 Task: Add Daisy 2% Cottage Cheese to the cart.
Action: Mouse moved to (18, 85)
Screenshot: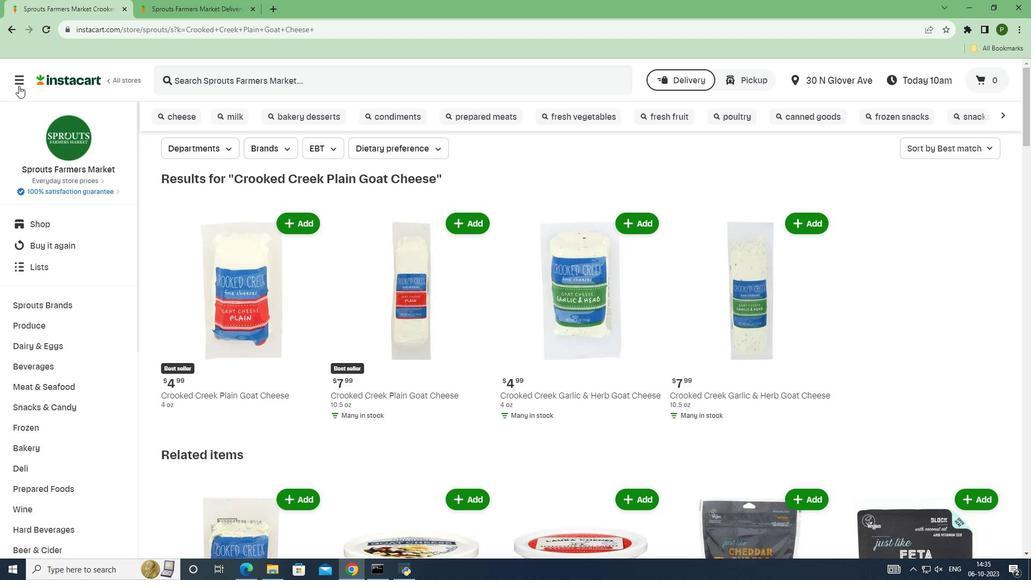
Action: Mouse pressed left at (18, 85)
Screenshot: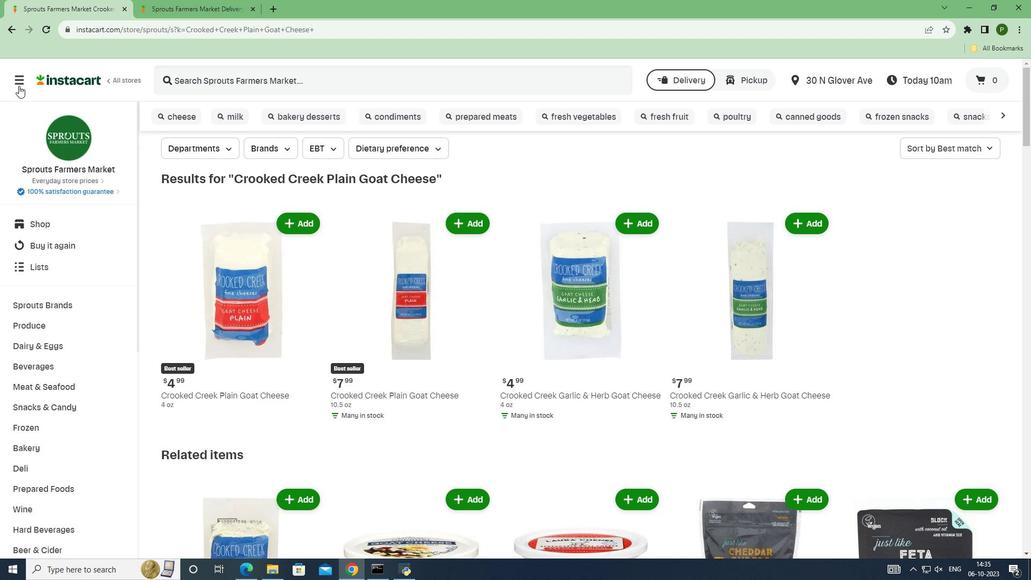 
Action: Mouse moved to (40, 286)
Screenshot: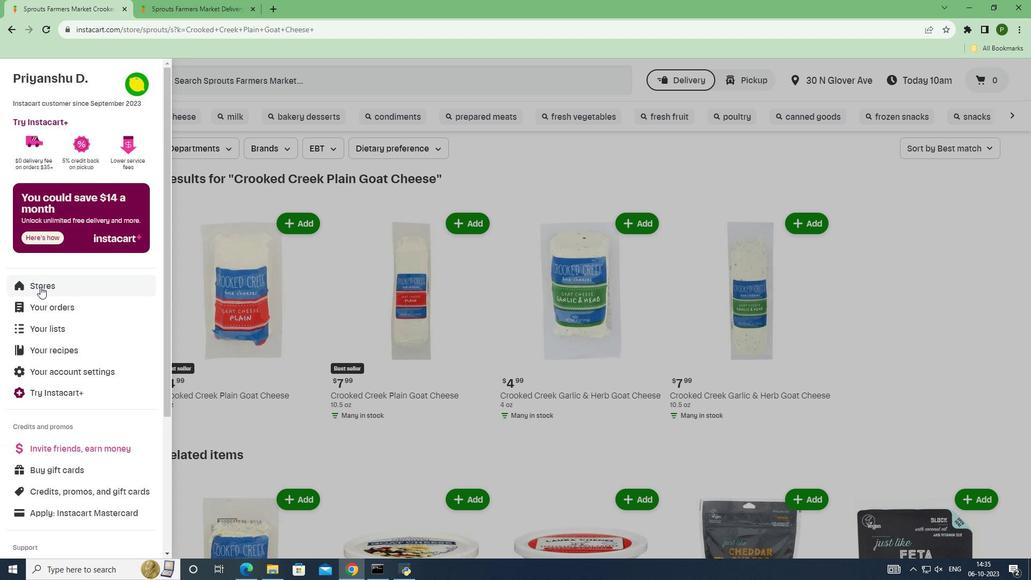 
Action: Mouse pressed left at (40, 286)
Screenshot: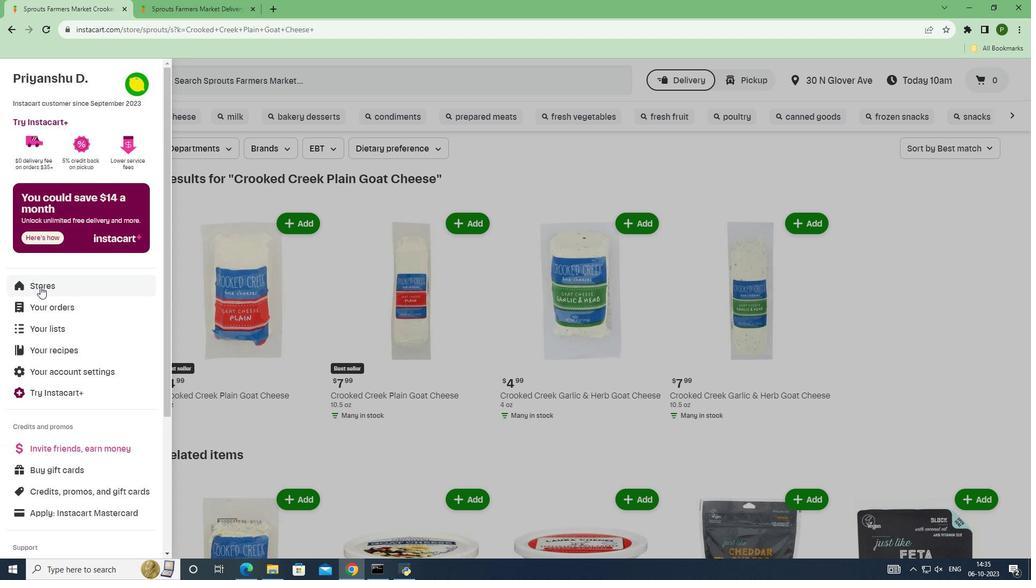 
Action: Mouse moved to (254, 124)
Screenshot: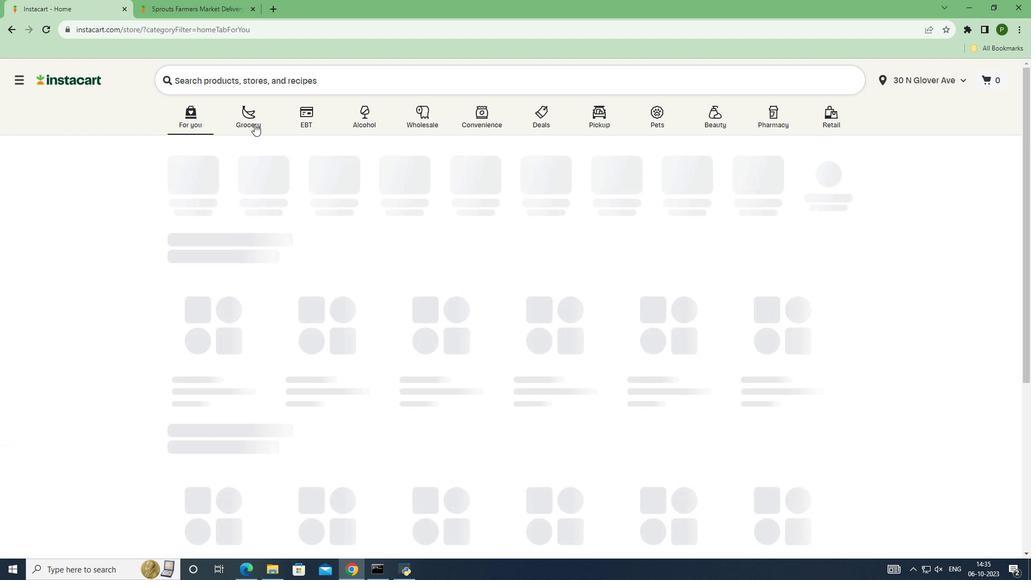 
Action: Mouse pressed left at (254, 124)
Screenshot: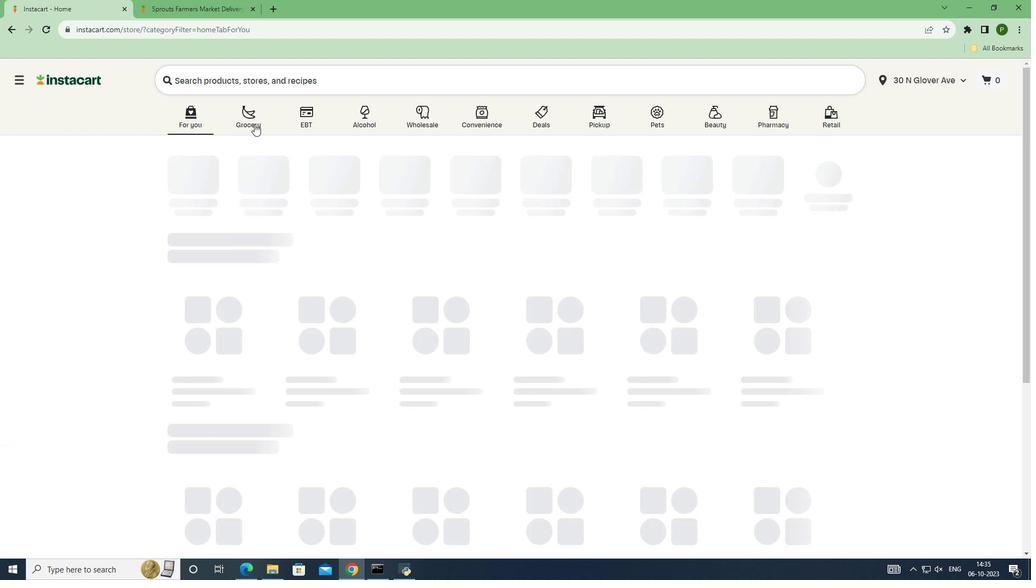 
Action: Mouse moved to (666, 253)
Screenshot: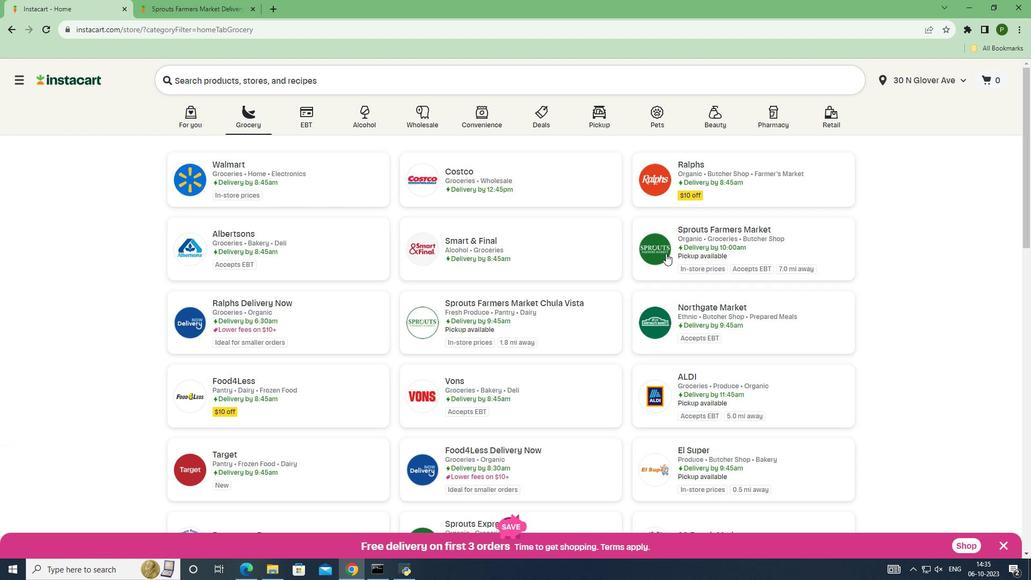 
Action: Mouse pressed left at (666, 253)
Screenshot: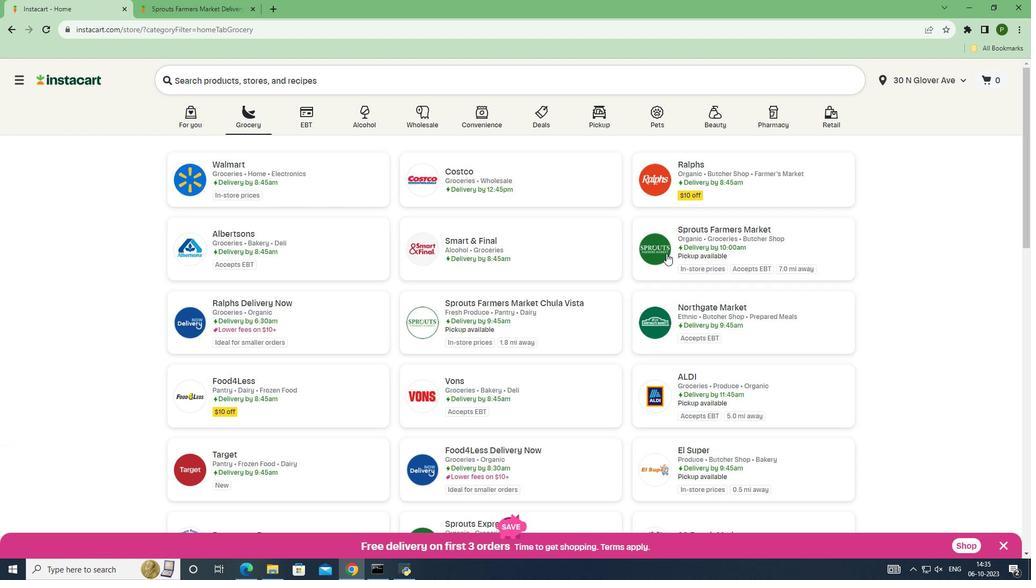 
Action: Mouse moved to (71, 343)
Screenshot: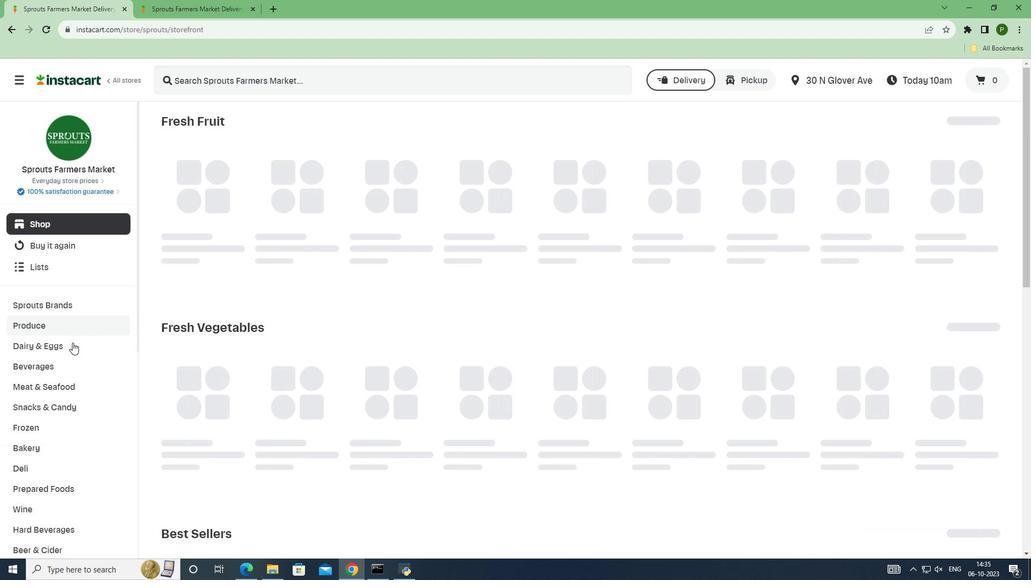 
Action: Mouse pressed left at (71, 343)
Screenshot: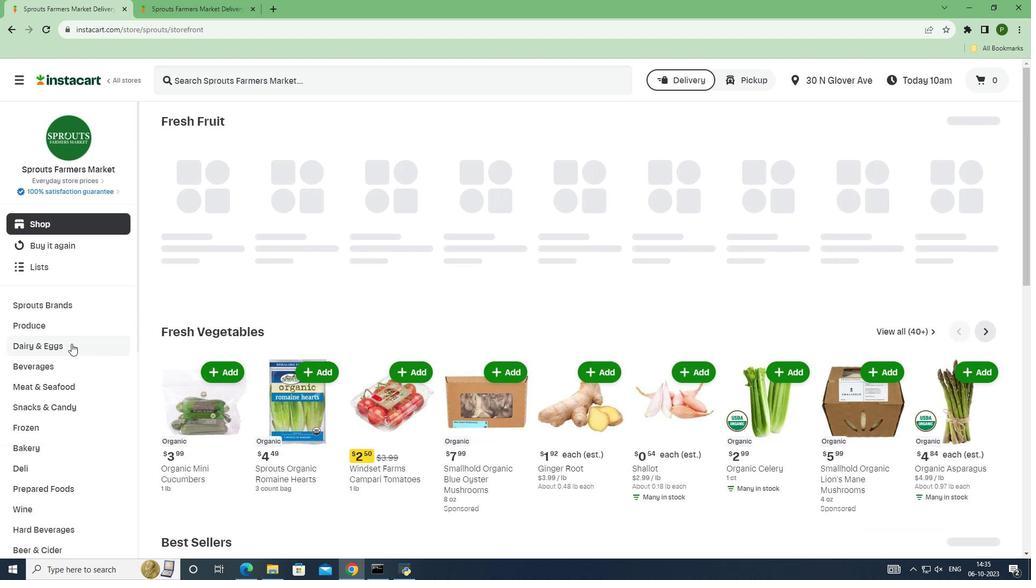 
Action: Mouse moved to (62, 387)
Screenshot: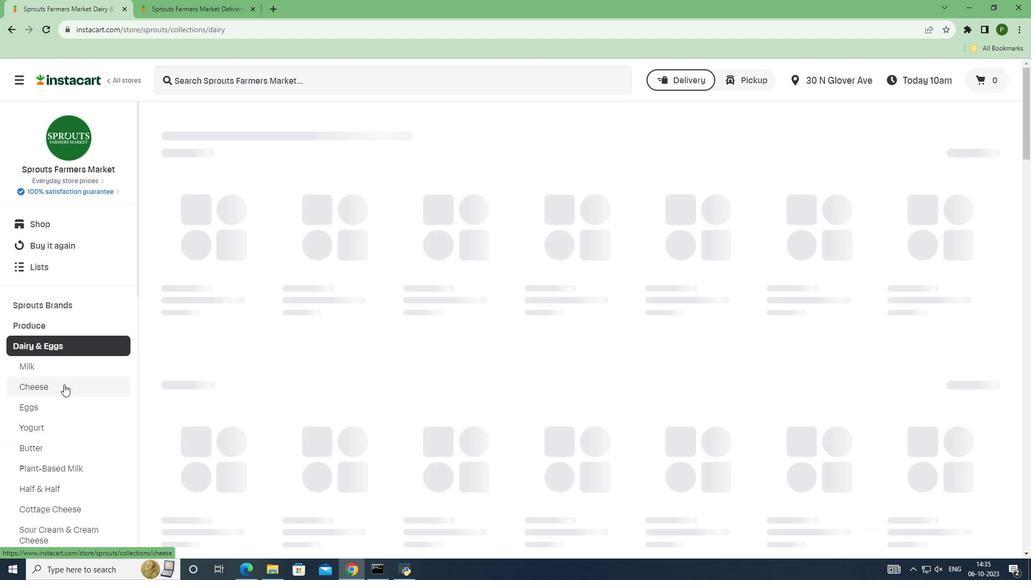 
Action: Mouse pressed left at (62, 387)
Screenshot: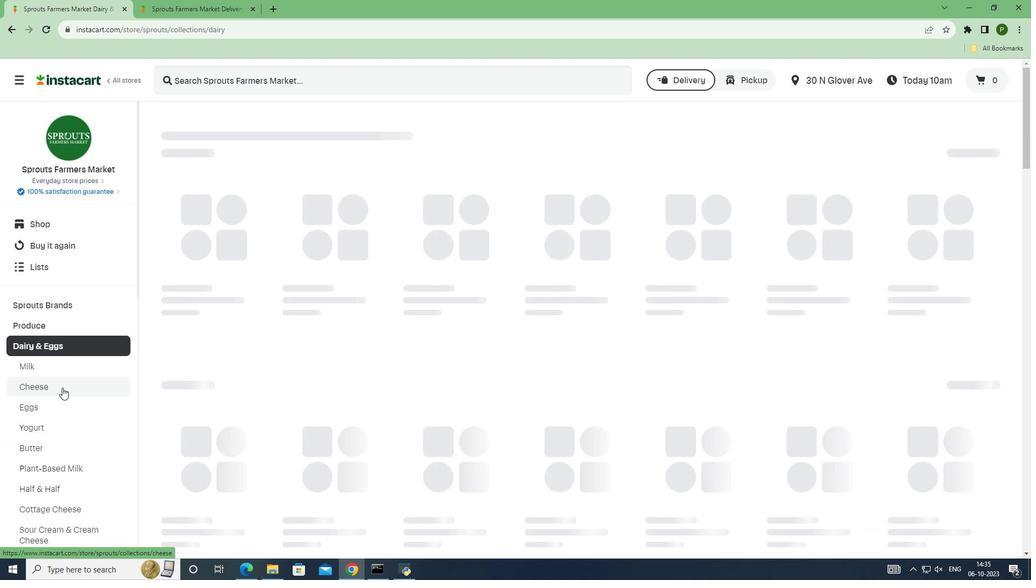 
Action: Mouse moved to (216, 85)
Screenshot: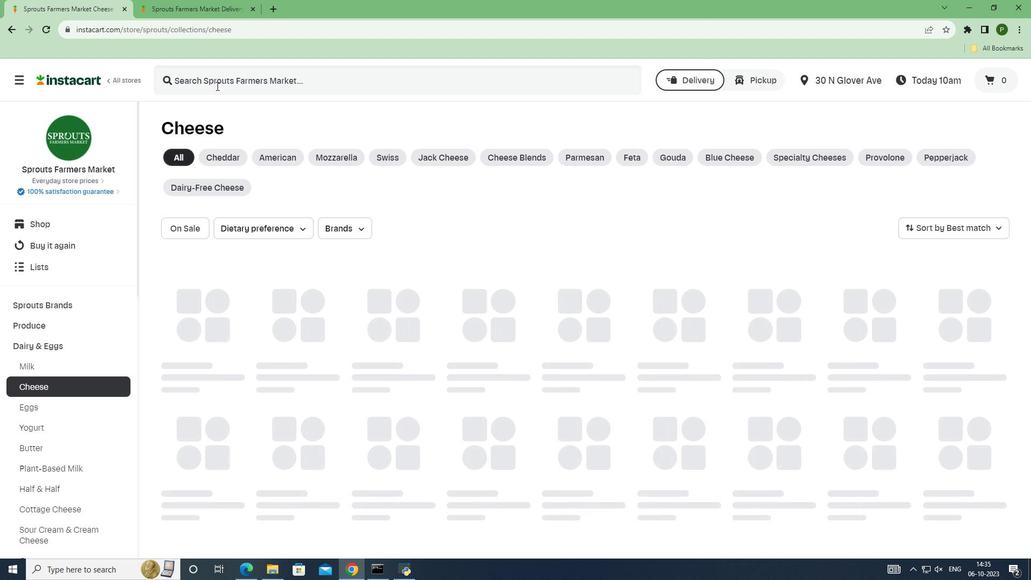 
Action: Mouse pressed left at (216, 85)
Screenshot: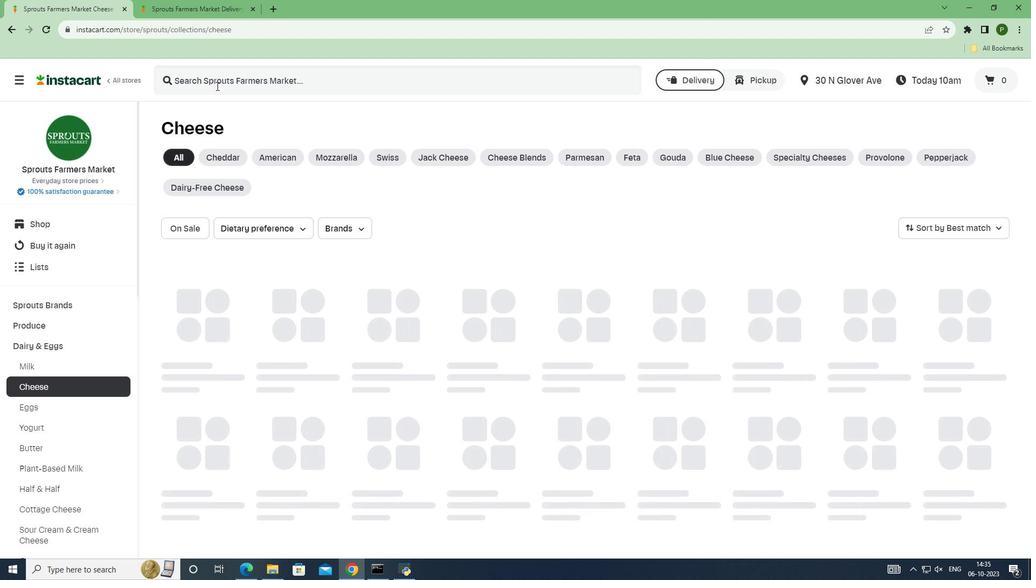 
Action: Key pressed <Key.caps_lock>D<Key.caps_lock>aisy<Key.space>2<Key.shift><Key.shift><Key.shift><Key.shift><Key.shift><Key.shift><Key.shift><Key.shift><Key.shift><Key.shift>%<Key.space><Key.caps_lock>C<Key.caps_lock>ottage<Key.space><Key.caps_lock>C<Key.caps_lock>heese<Key.space><Key.enter>
Screenshot: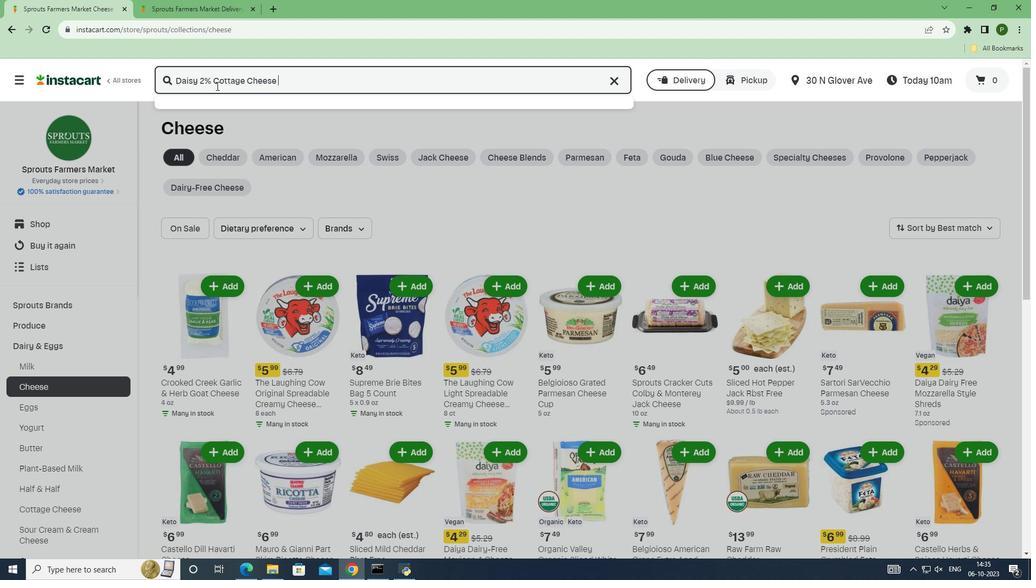 
Action: Mouse moved to (285, 194)
Screenshot: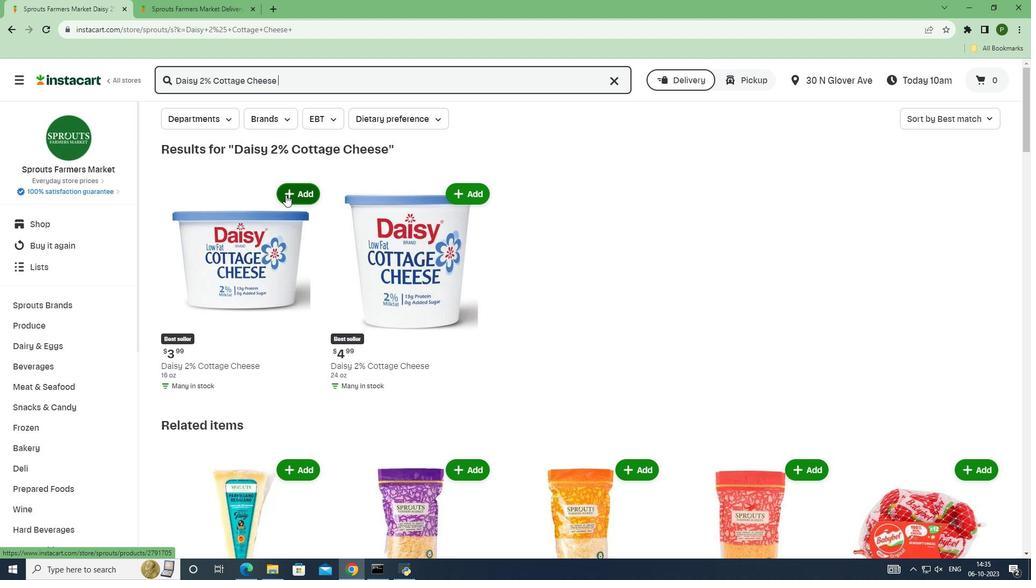 
Action: Mouse pressed left at (285, 194)
Screenshot: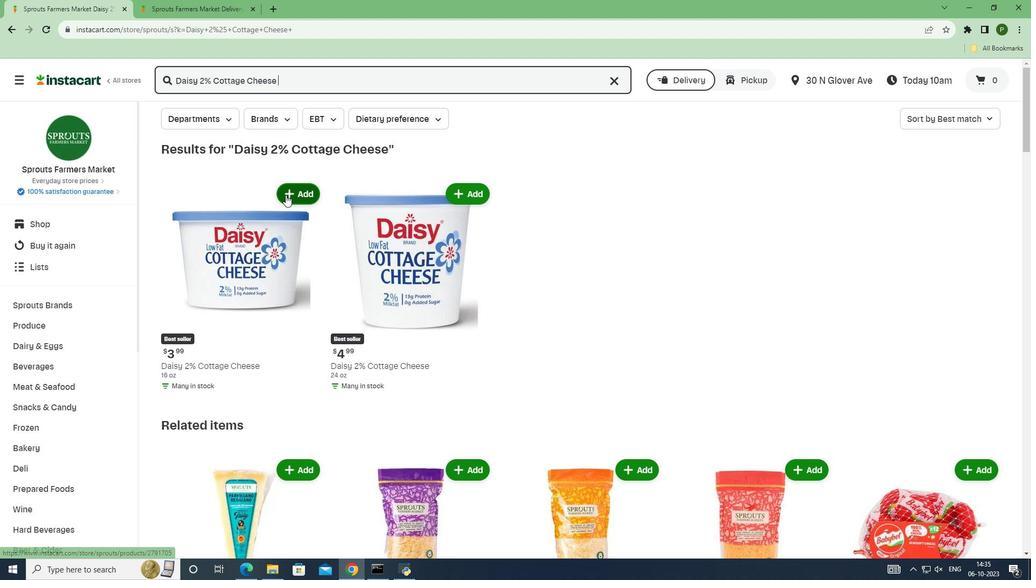 
